 Task: Send an email with the signature Harold Hernandez with the subject Cancellation of an order and the message We are pleased to inform you that your application has been approved. from softage.8@softage.net to softage.1@softage.net and move the email from Sent Items to the folder Yoga
Action: Mouse moved to (114, 137)
Screenshot: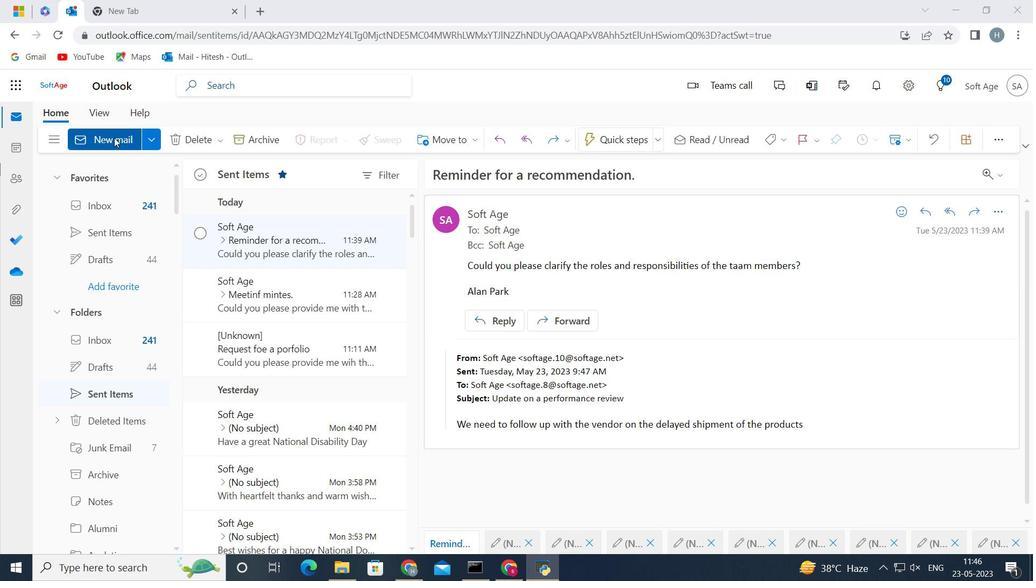 
Action: Mouse pressed left at (114, 137)
Screenshot: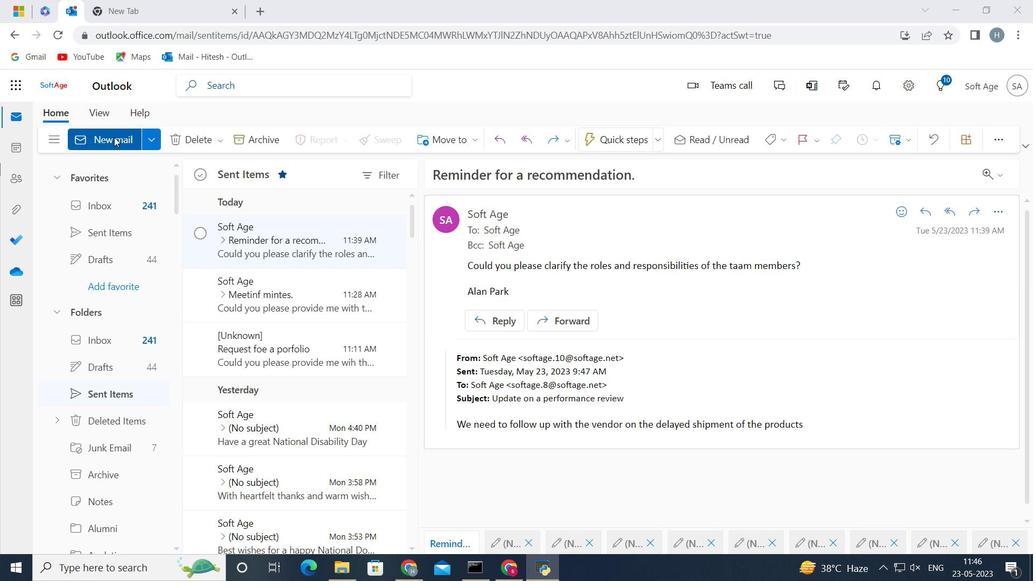 
Action: Mouse moved to (839, 137)
Screenshot: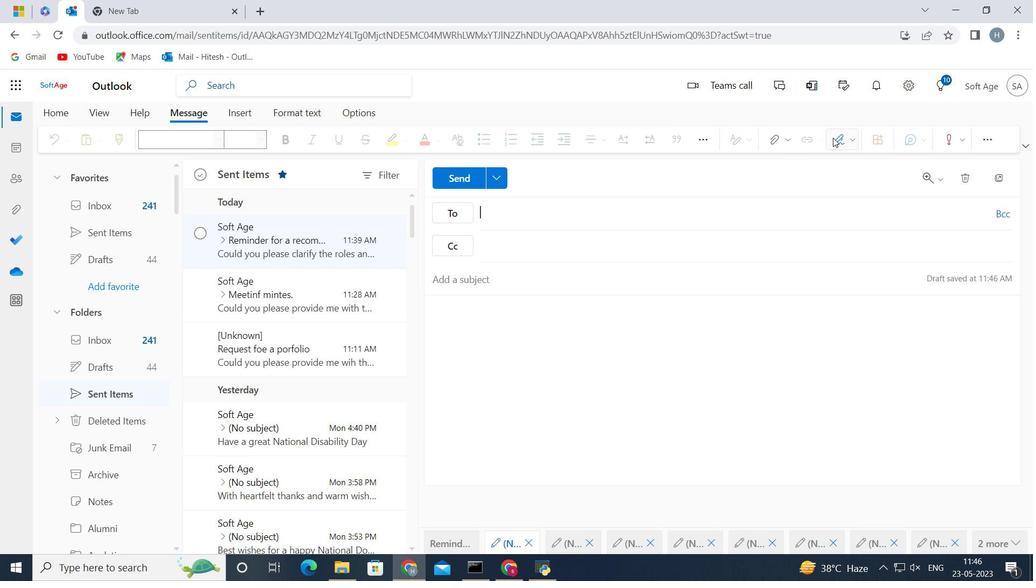 
Action: Mouse pressed left at (839, 137)
Screenshot: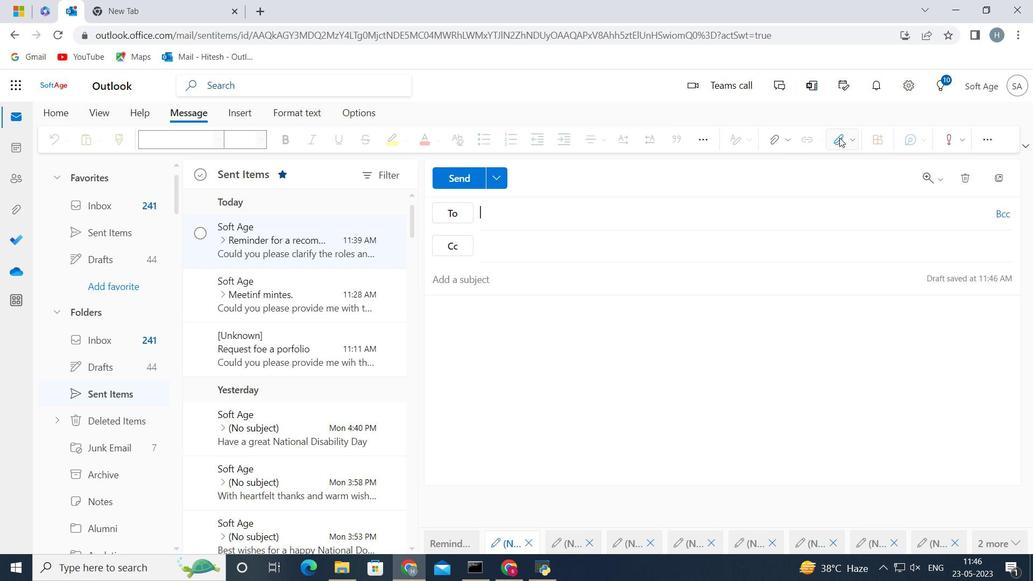 
Action: Mouse moved to (811, 170)
Screenshot: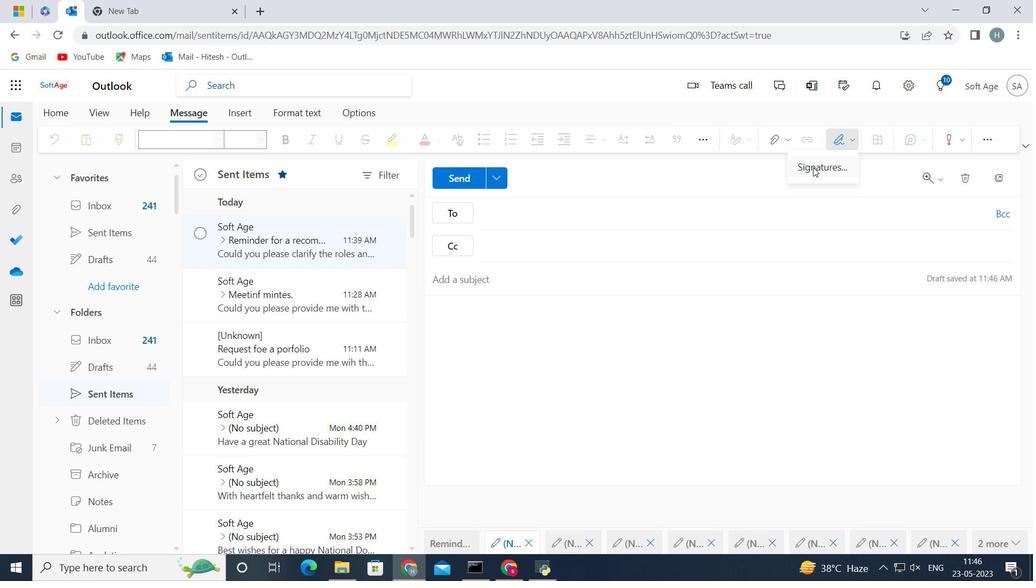 
Action: Mouse pressed left at (811, 170)
Screenshot: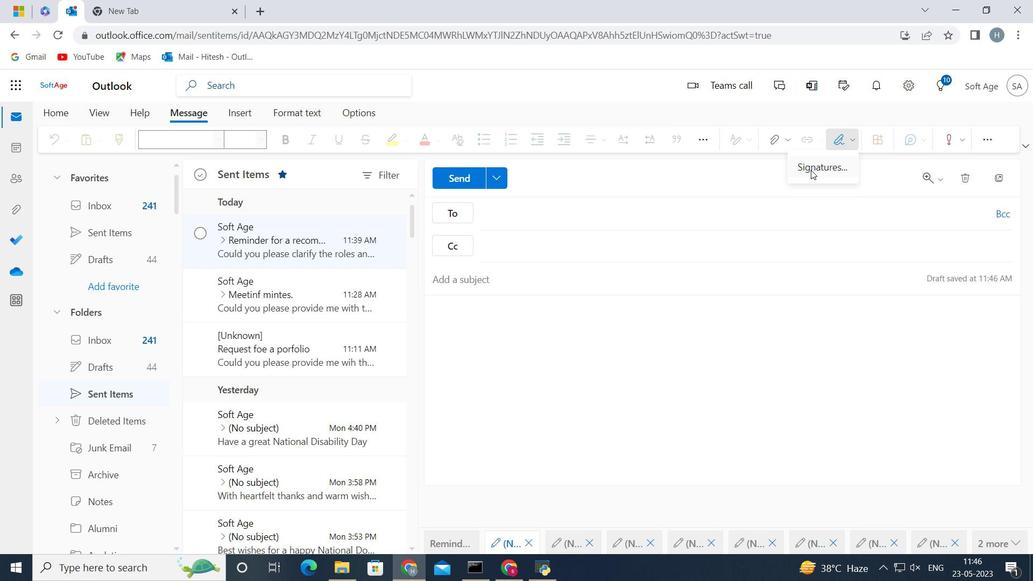 
Action: Mouse moved to (627, 244)
Screenshot: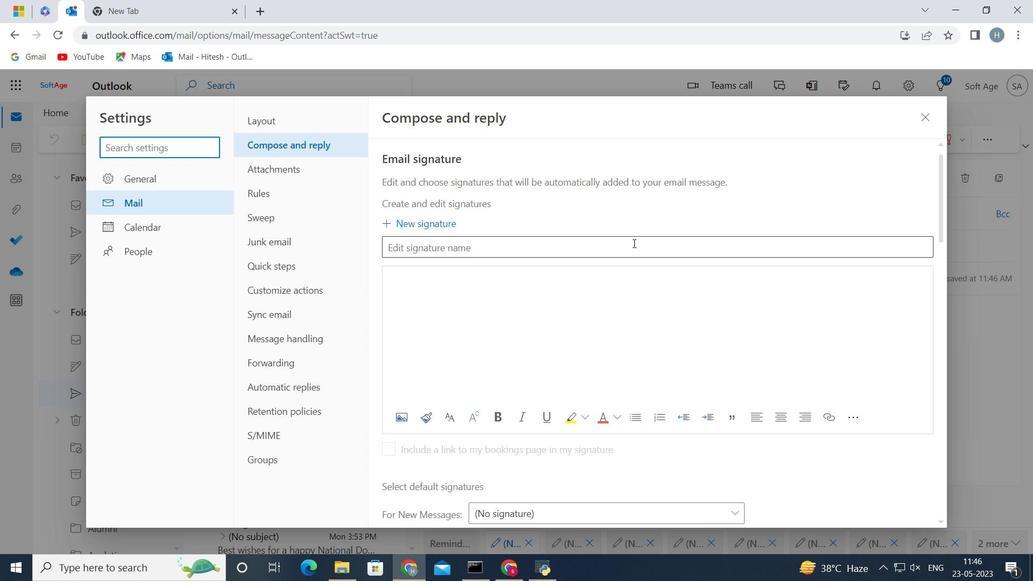
Action: Mouse pressed left at (627, 244)
Screenshot: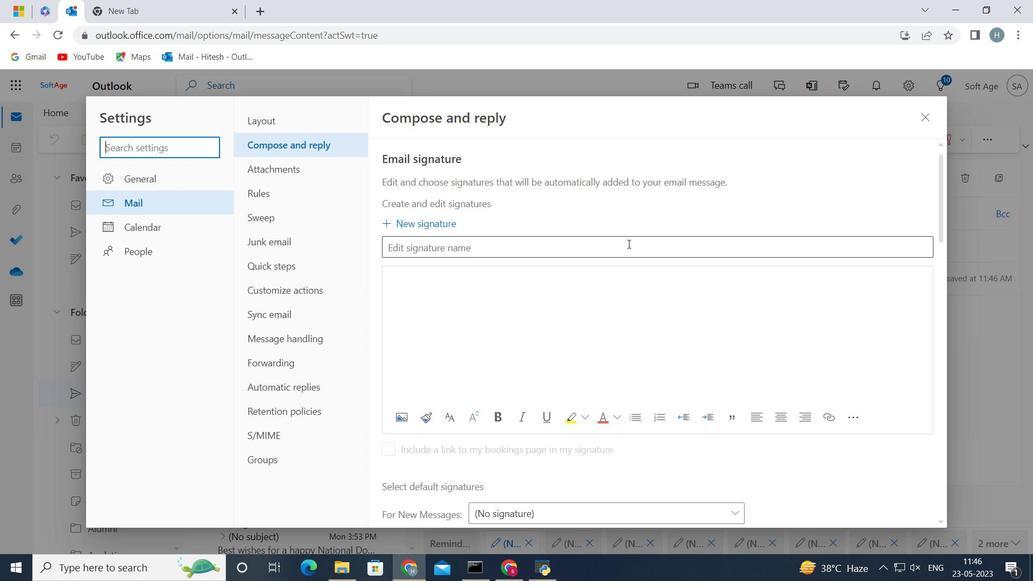 
Action: Key pressed <Key.shift><Key.shift><Key.shift><Key.shift><Key.shift><Key.shift><Key.shift>Harold<Key.space><Key.shift>Hernandez<Key.space>
Screenshot: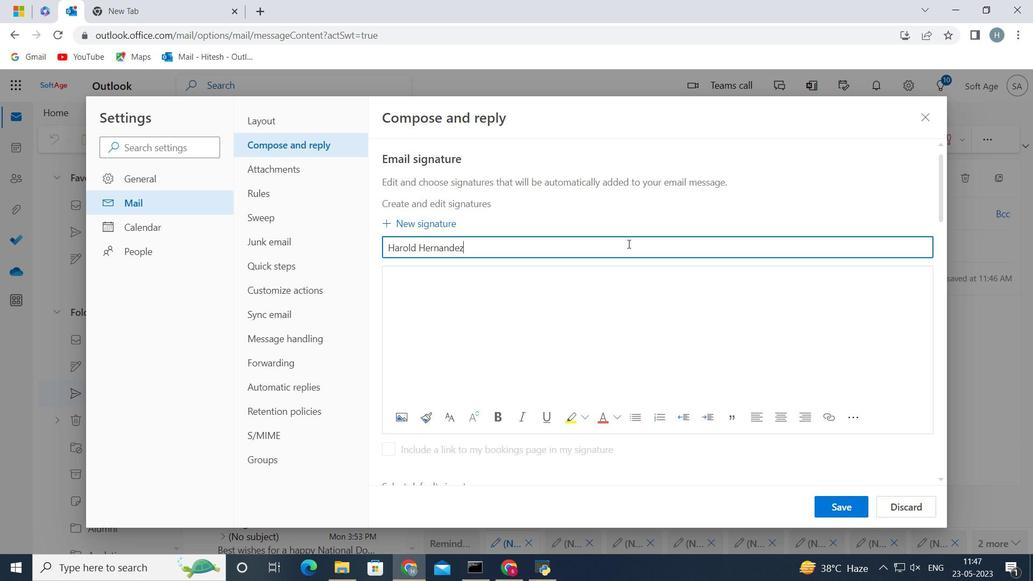 
Action: Mouse moved to (482, 299)
Screenshot: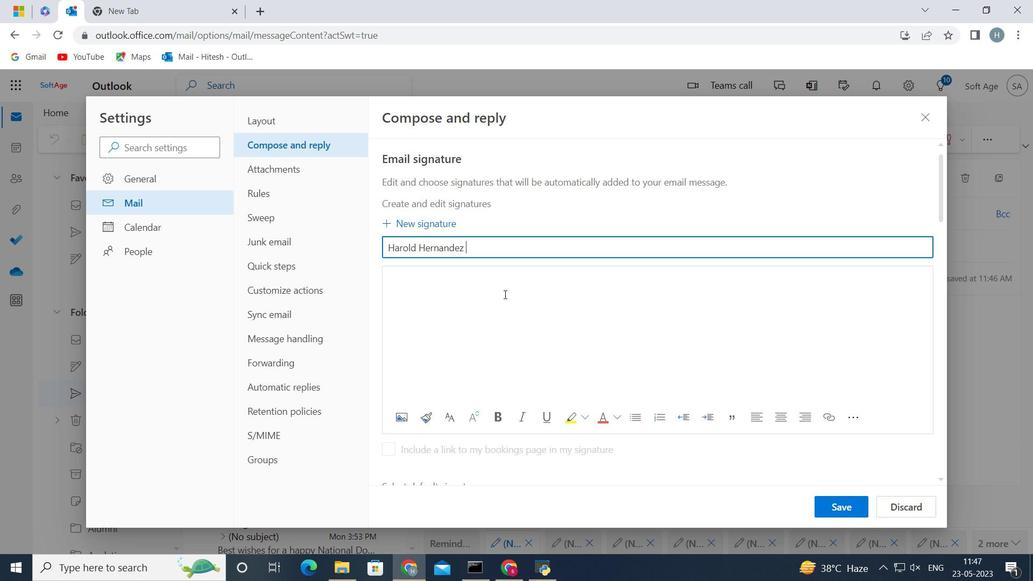 
Action: Mouse pressed left at (482, 299)
Screenshot: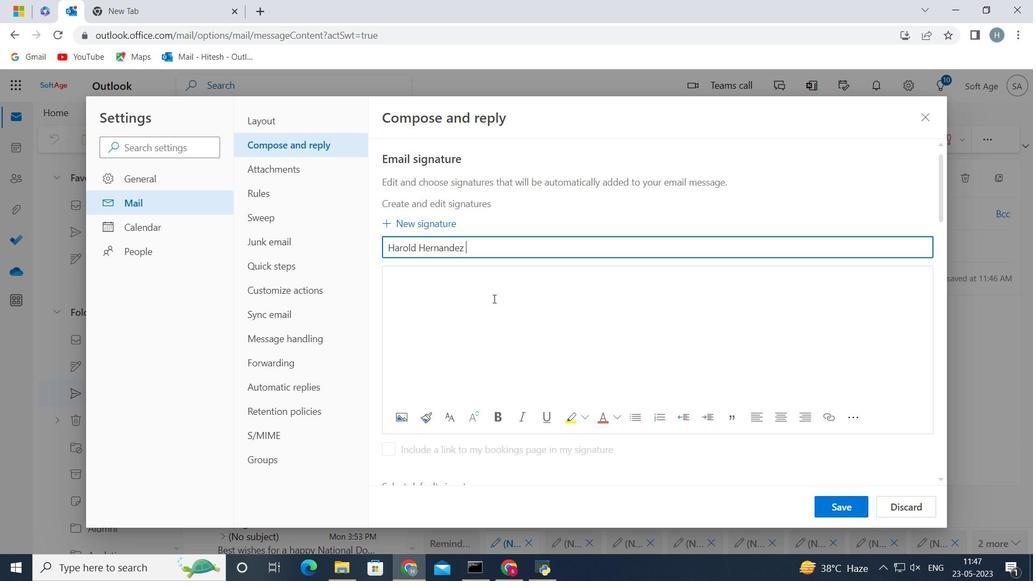 
Action: Key pressed <Key.shift><Key.shift><Key.shift><Key.shift>Harold<Key.space><Key.shift><Key.shift><Key.shift>Hernandez
Screenshot: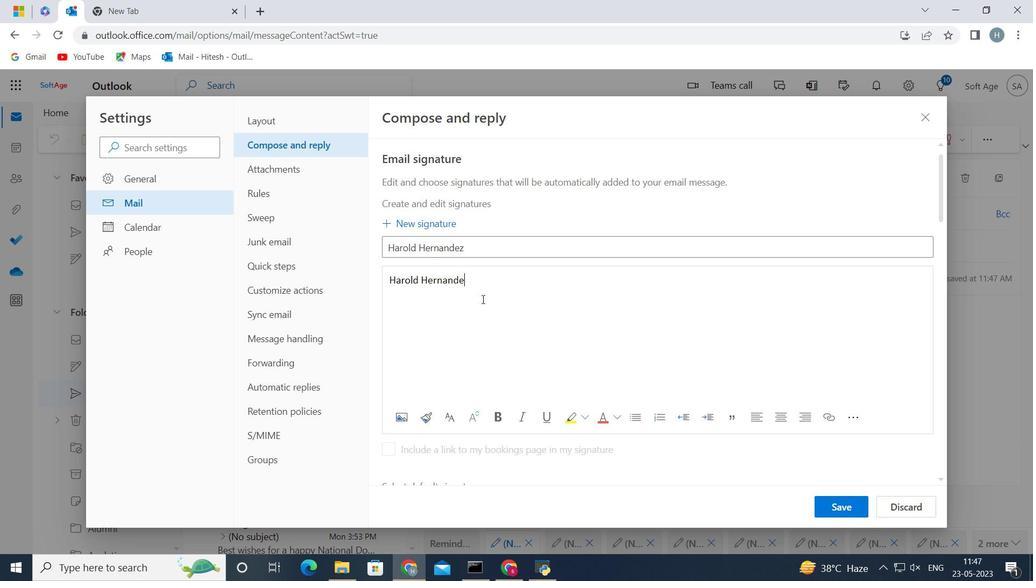 
Action: Mouse moved to (838, 501)
Screenshot: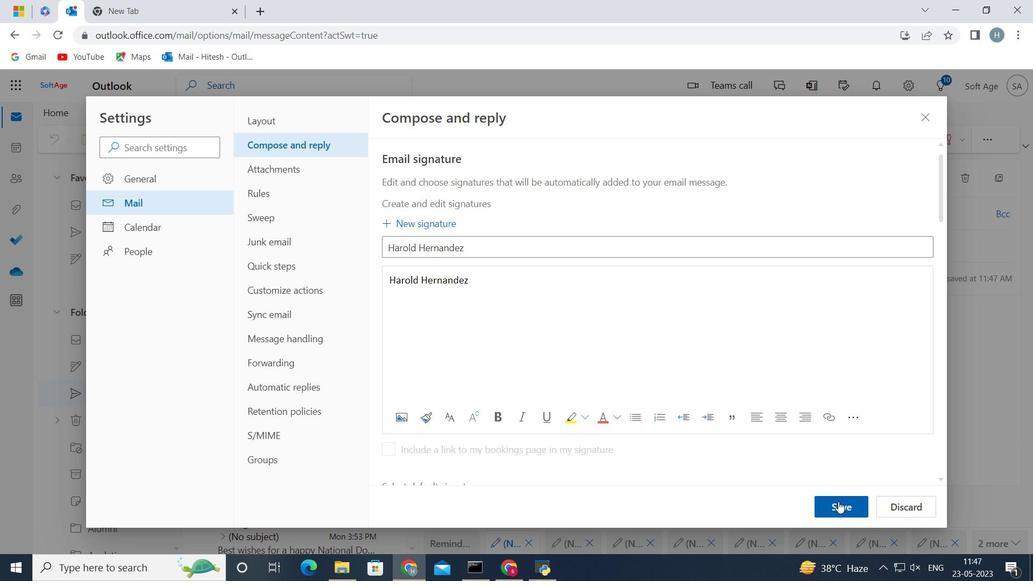 
Action: Mouse pressed left at (838, 501)
Screenshot: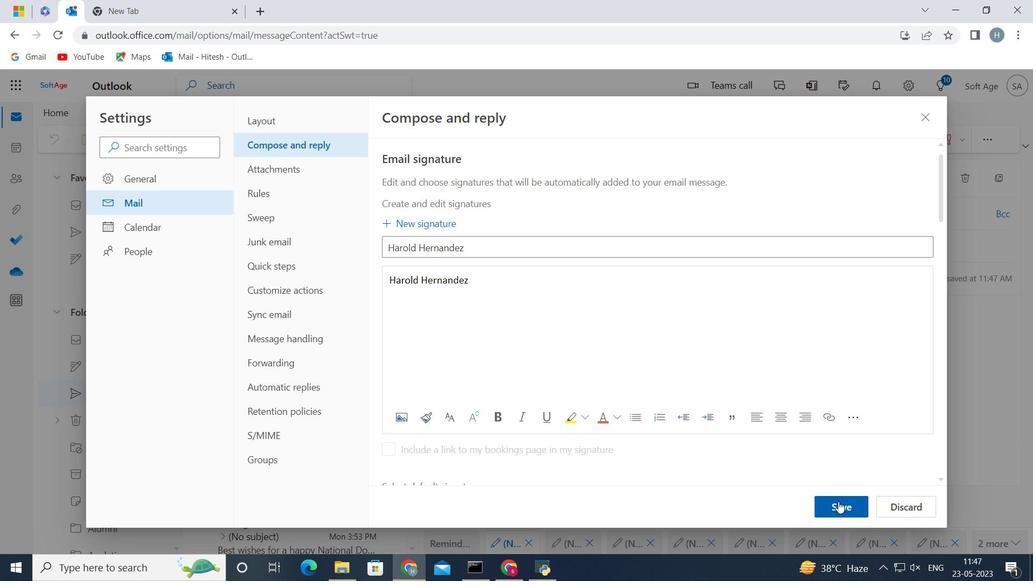
Action: Mouse moved to (701, 336)
Screenshot: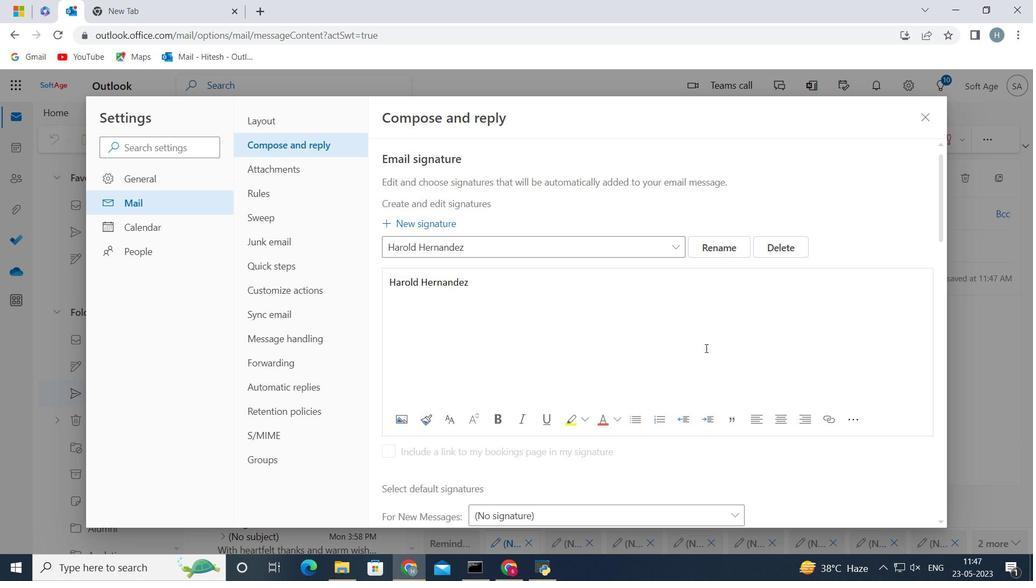 
Action: Mouse scrolled (701, 336) with delta (0, 0)
Screenshot: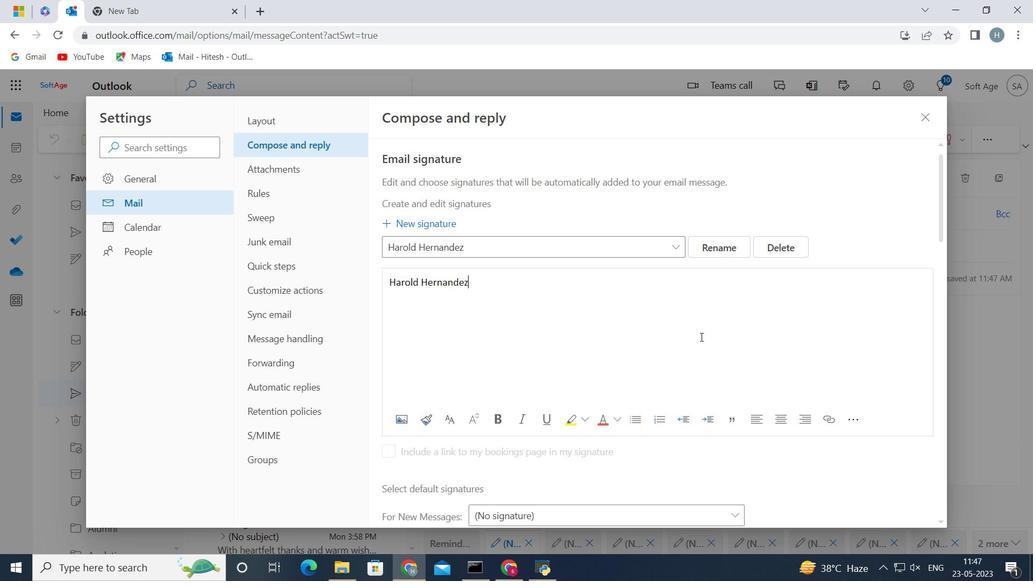 
Action: Mouse scrolled (701, 336) with delta (0, 0)
Screenshot: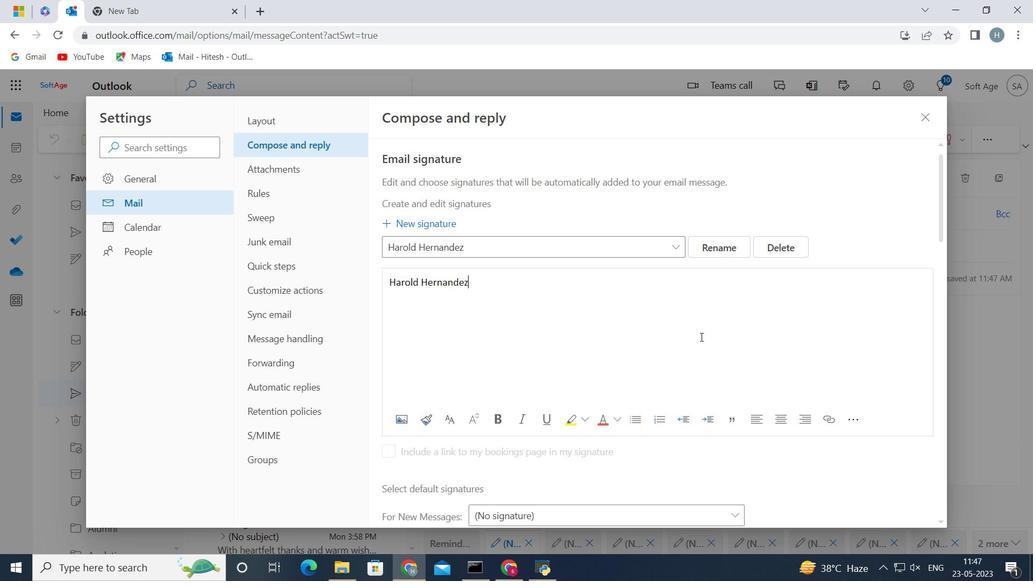 
Action: Mouse moved to (703, 376)
Screenshot: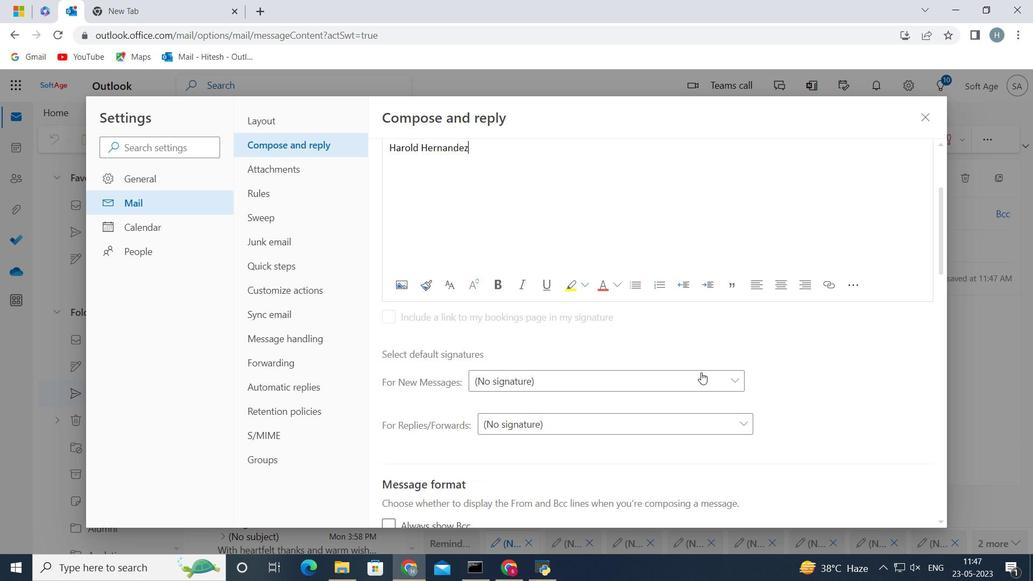 
Action: Mouse pressed left at (703, 376)
Screenshot: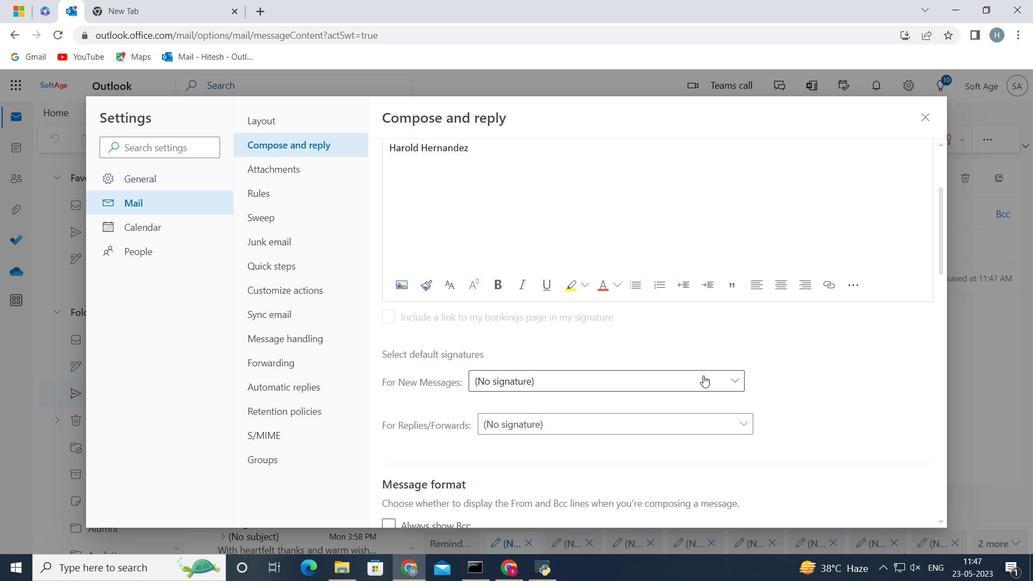 
Action: Mouse moved to (671, 426)
Screenshot: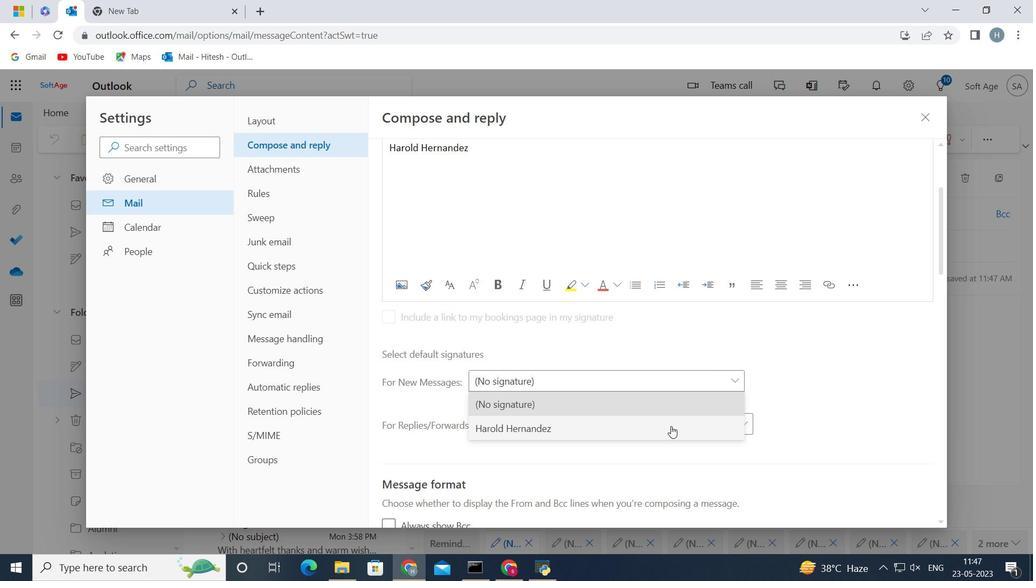 
Action: Mouse pressed left at (671, 426)
Screenshot: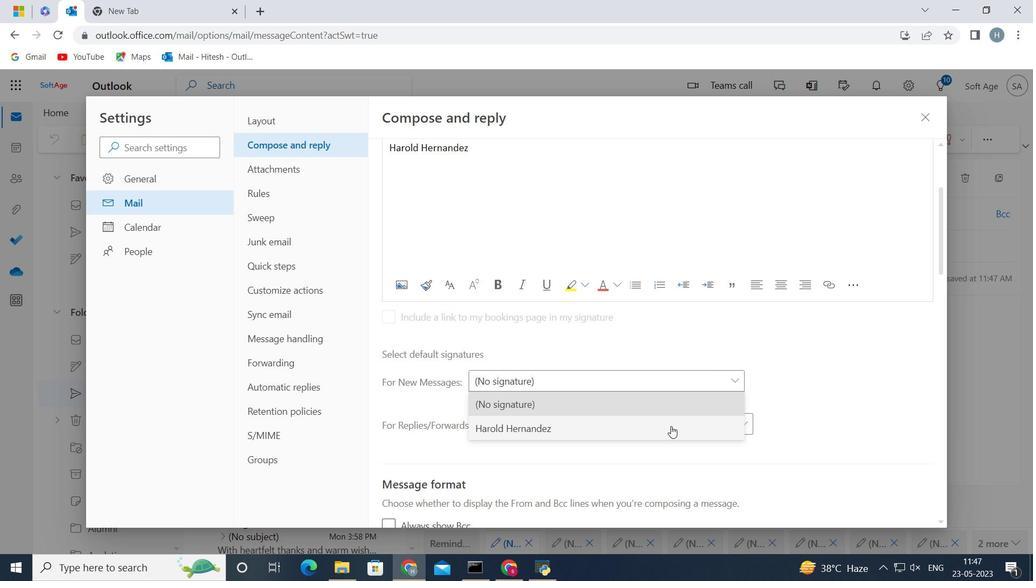 
Action: Mouse moved to (834, 505)
Screenshot: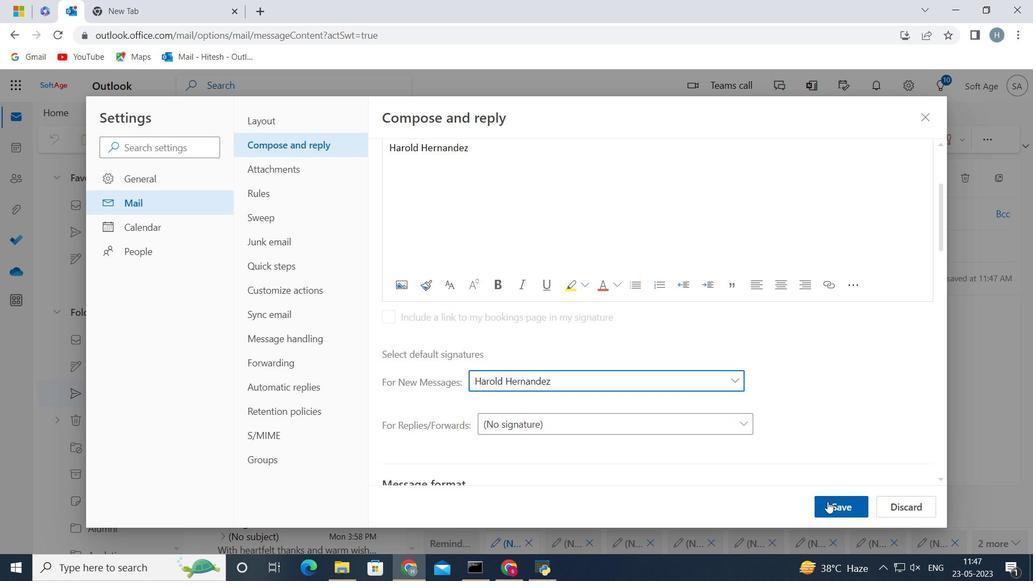
Action: Mouse pressed left at (834, 505)
Screenshot: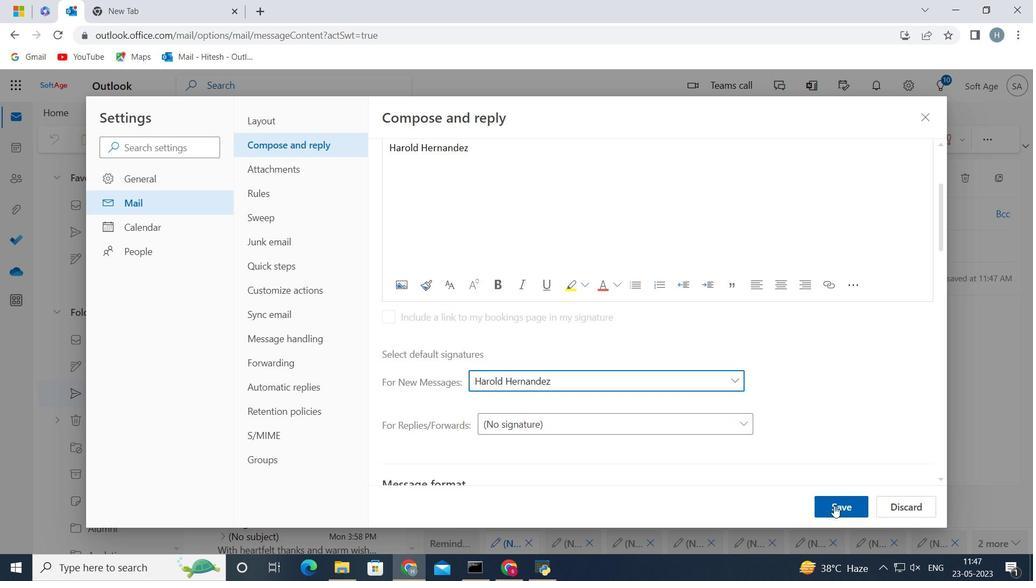 
Action: Mouse moved to (919, 118)
Screenshot: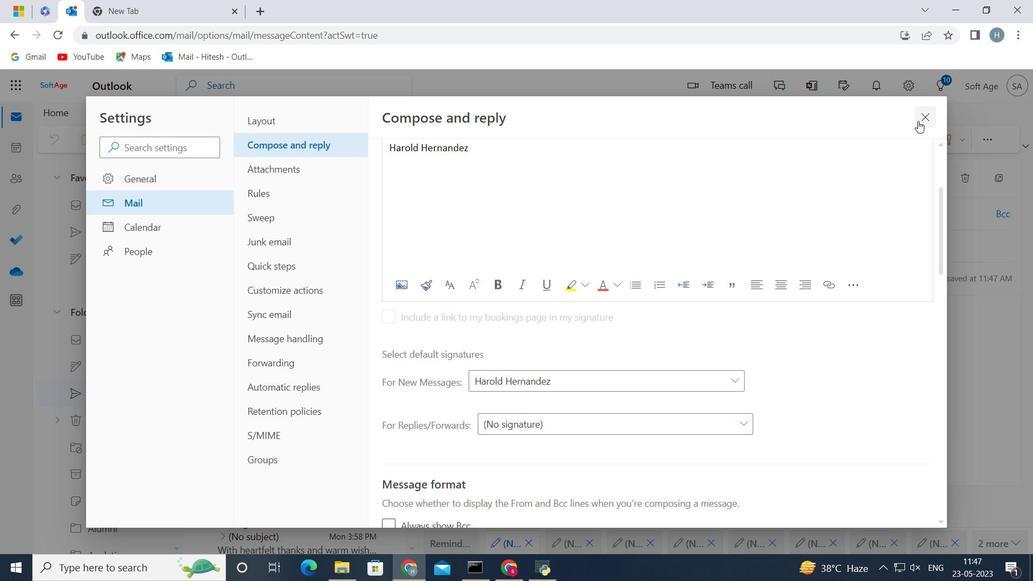 
Action: Mouse pressed left at (919, 118)
Screenshot: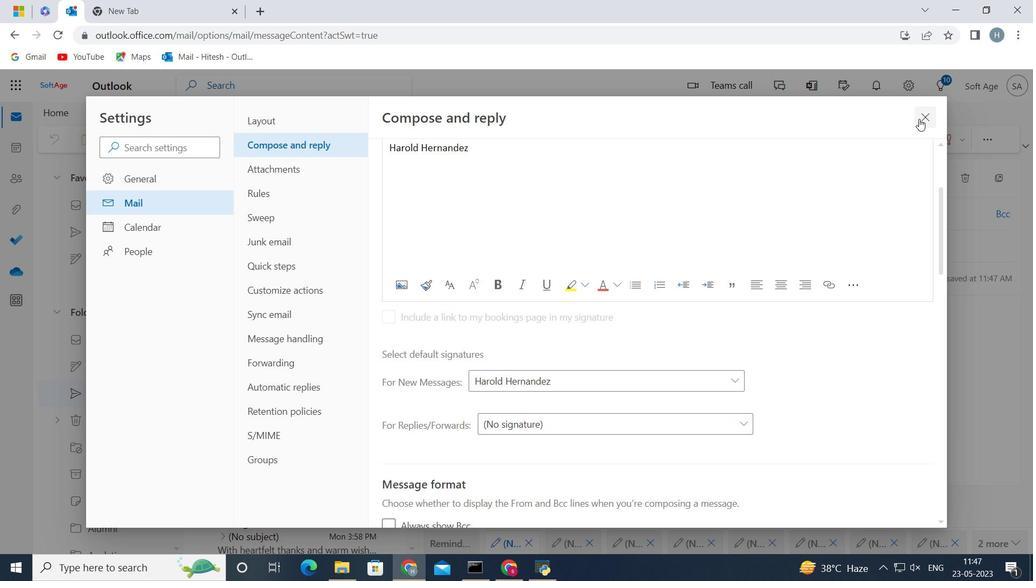 
Action: Mouse moved to (486, 279)
Screenshot: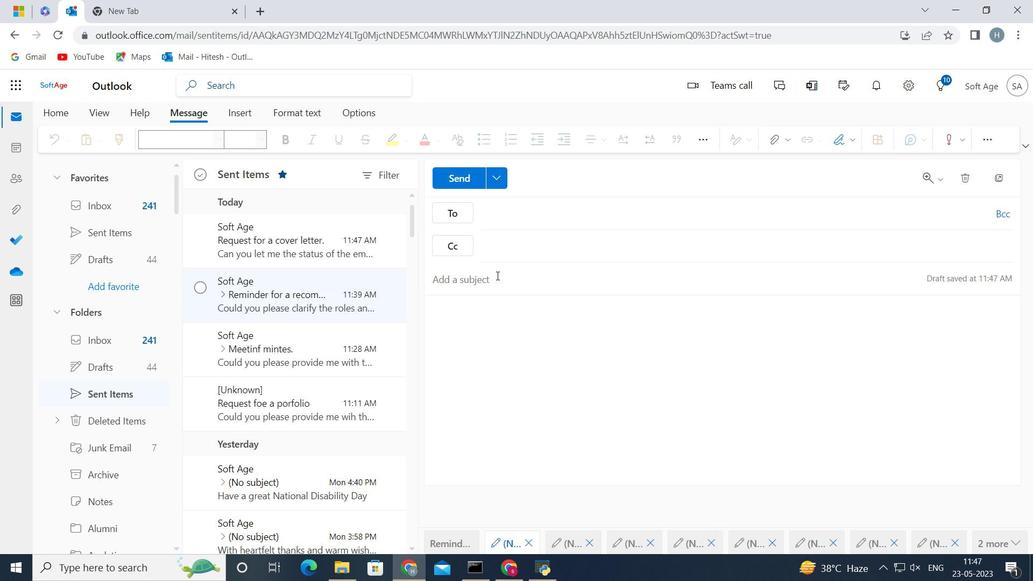 
Action: Mouse pressed left at (486, 279)
Screenshot: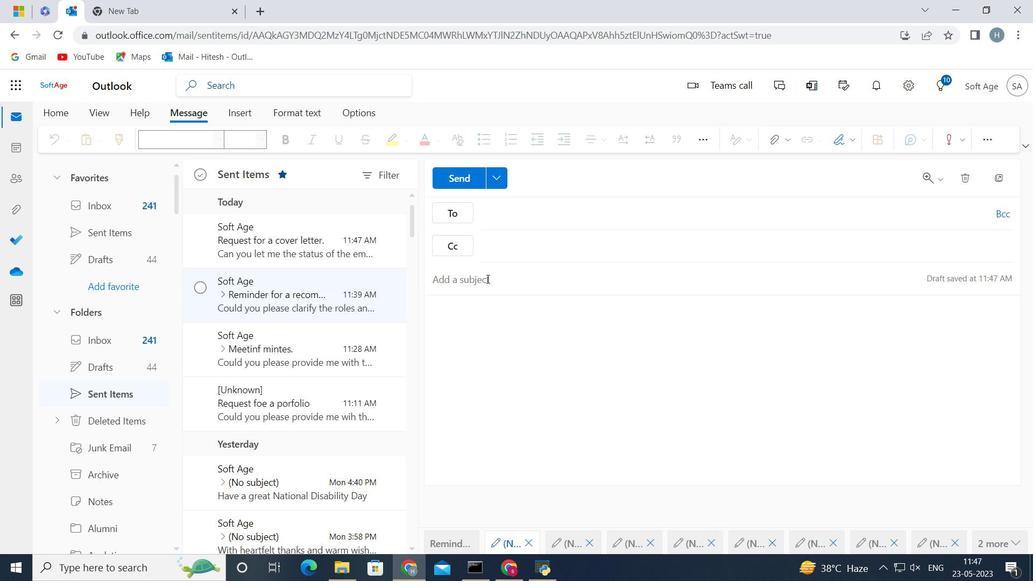 
Action: Key pressed <Key.shift>Cancellation<Key.space>of<Key.space>an<Key.space>order<Key.space>
Screenshot: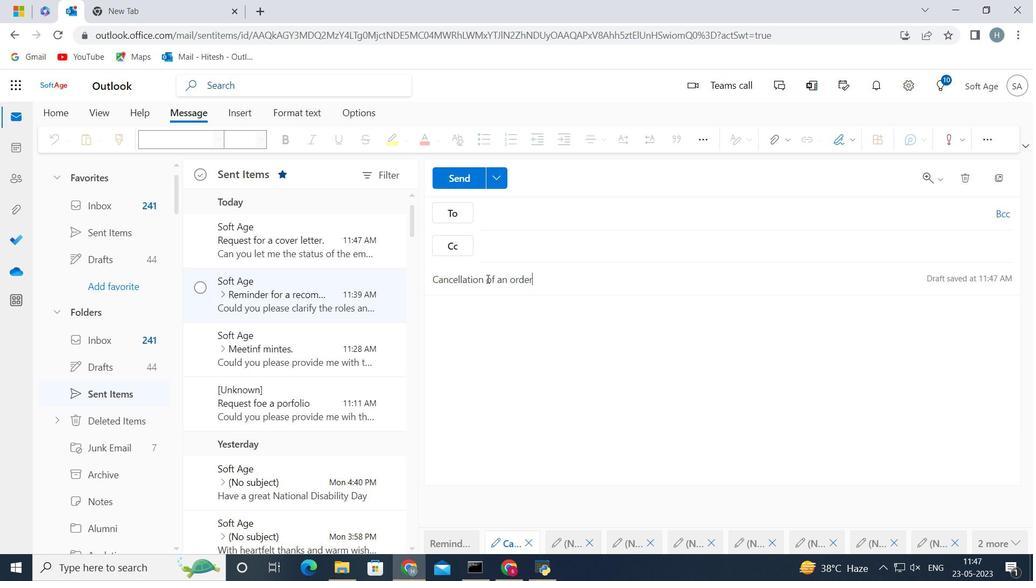 
Action: Mouse moved to (464, 325)
Screenshot: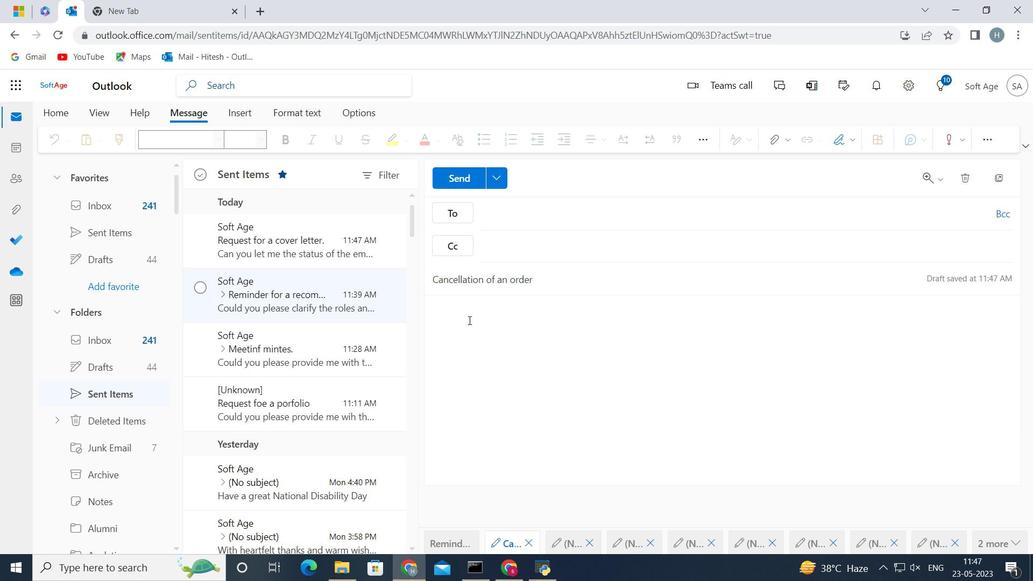 
Action: Mouse pressed left at (464, 325)
Screenshot: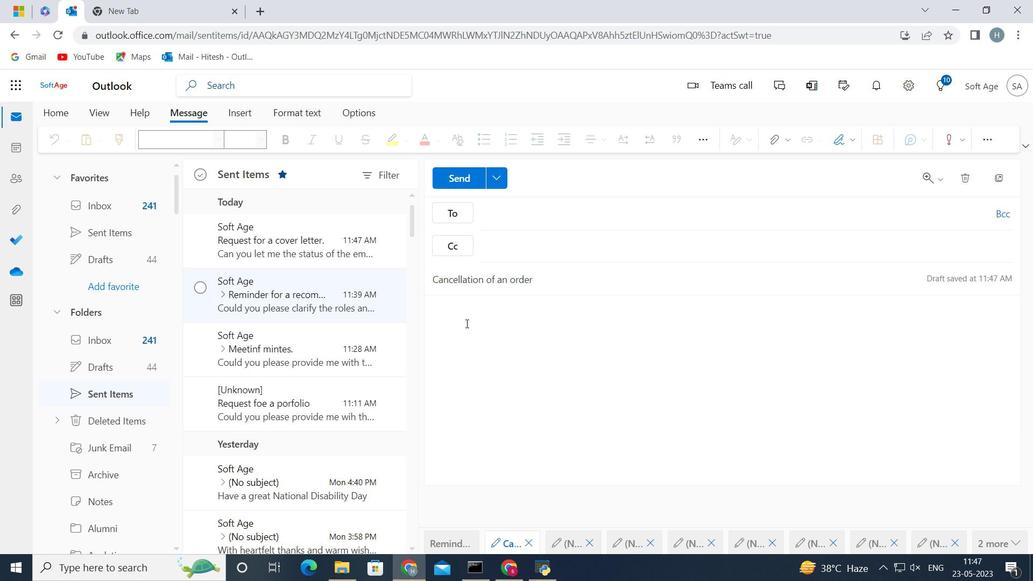 
Action: Key pressed <Key.shift>We<Key.space>are<Key.space>please<Key.space>to<Key.space>inform<Key.space>you<Key.space>that<Key.space>your<Key.space>application<Key.space>
Screenshot: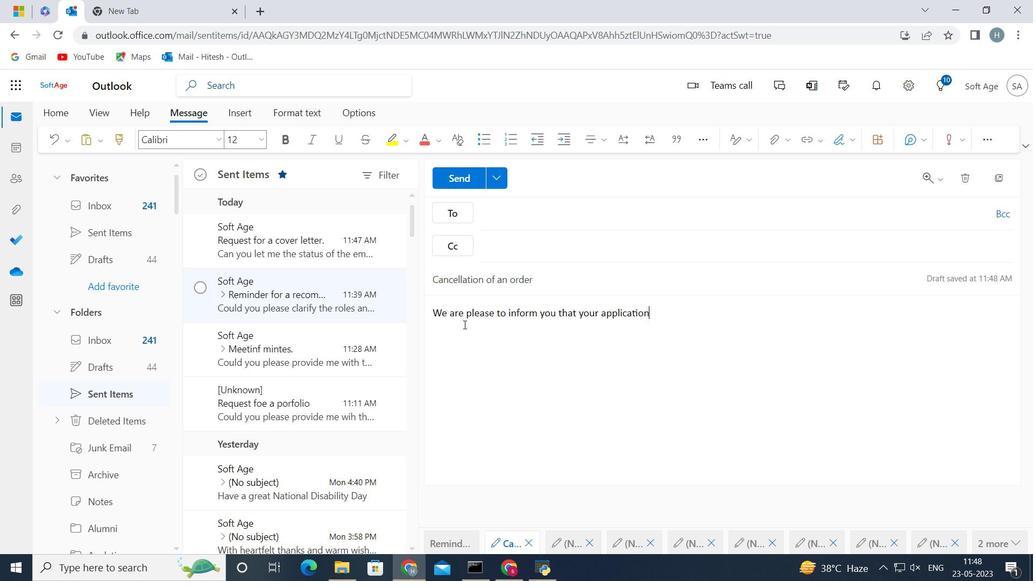 
Action: Mouse moved to (463, 325)
Screenshot: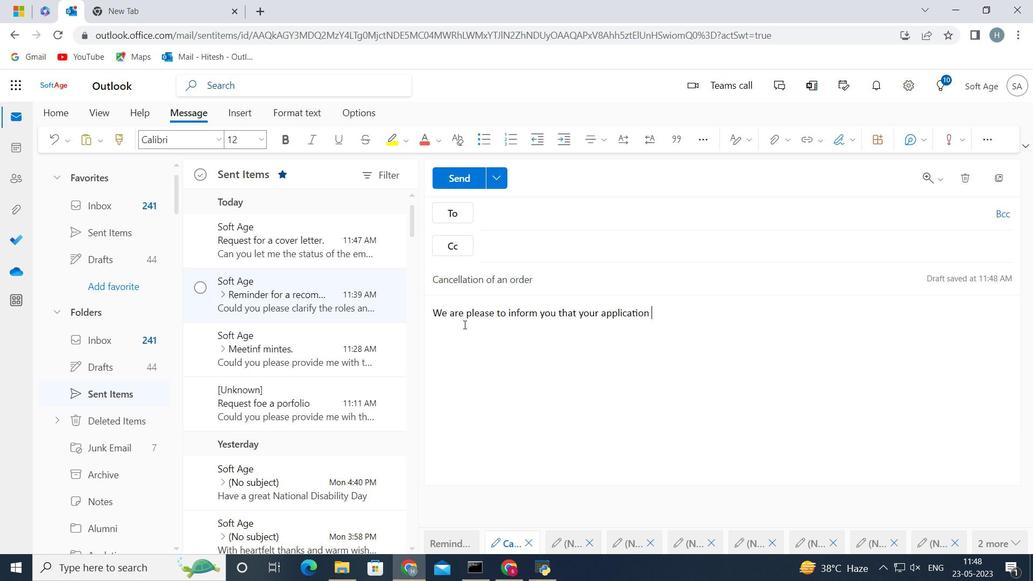 
Action: Key pressed has<Key.space>been<Key.space>approved<Key.space>
Screenshot: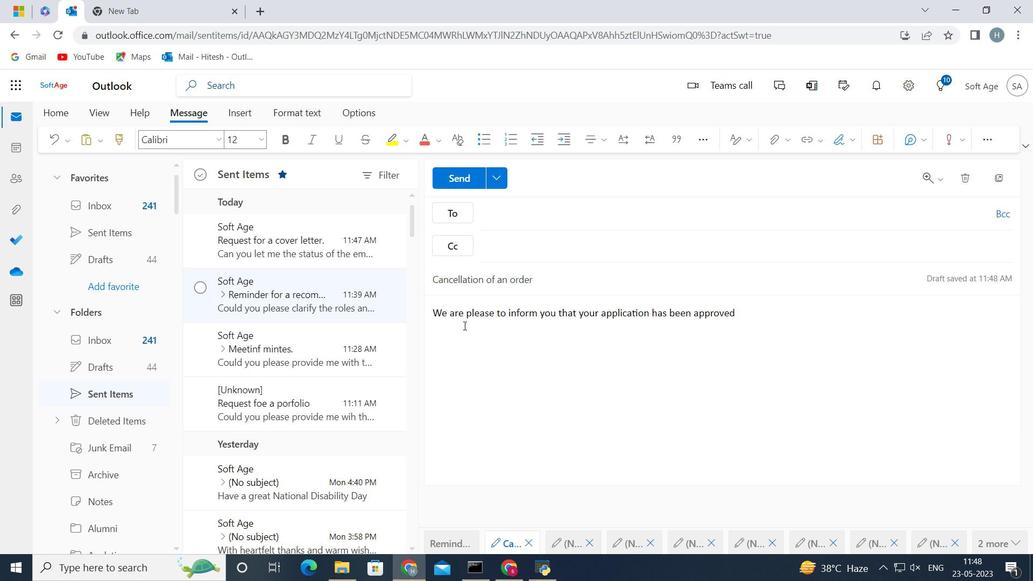 
Action: Mouse moved to (517, 208)
Screenshot: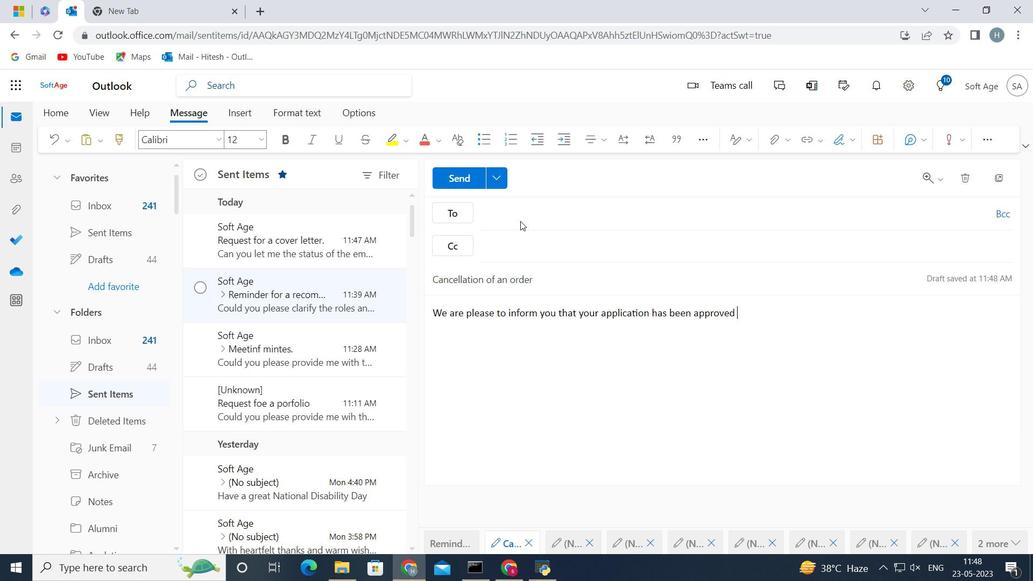 
Action: Mouse pressed left at (517, 208)
Screenshot: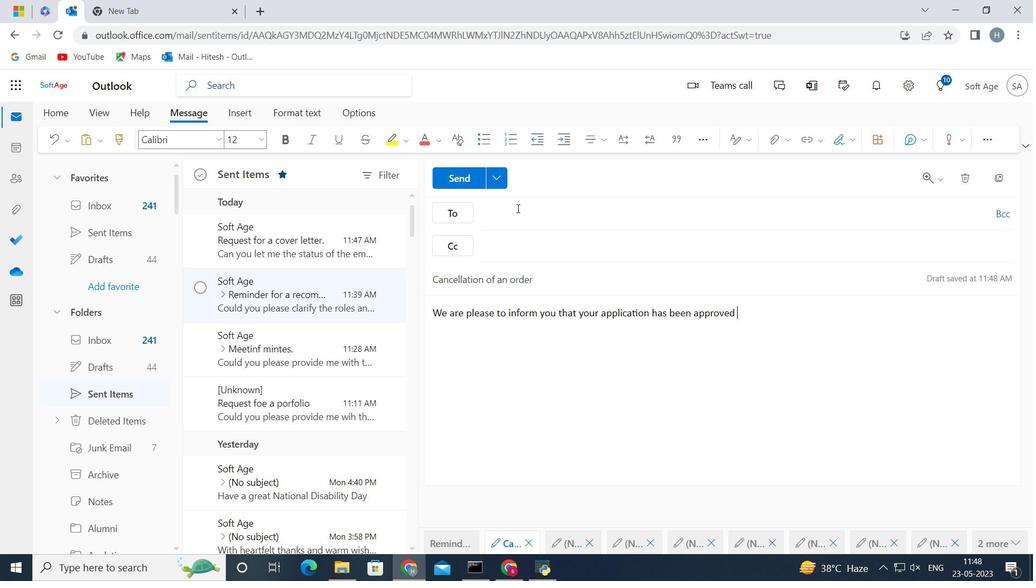 
Action: Key pressed softage.1<Key.shift>@softage.net
Screenshot: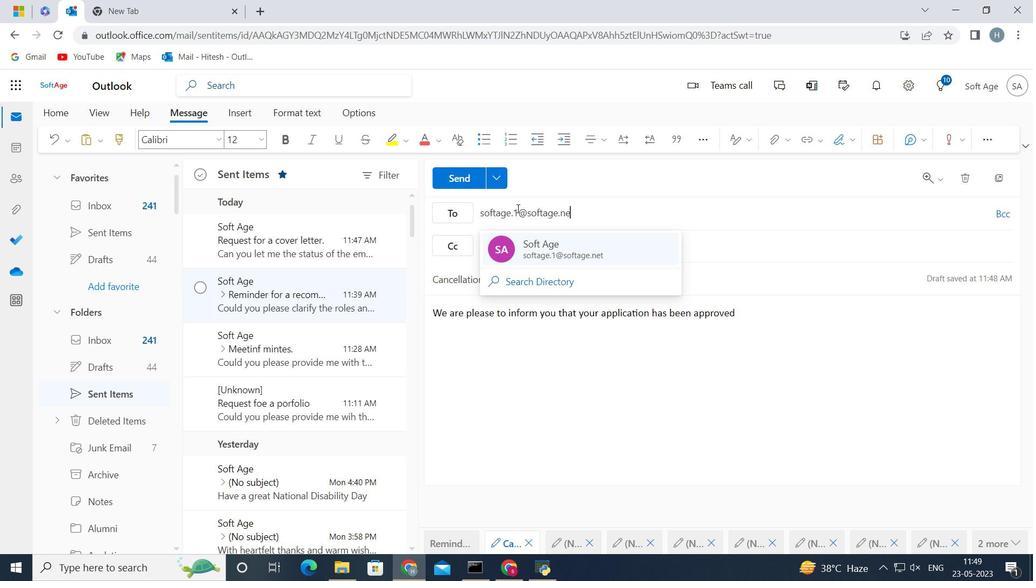 
Action: Mouse moved to (522, 247)
Screenshot: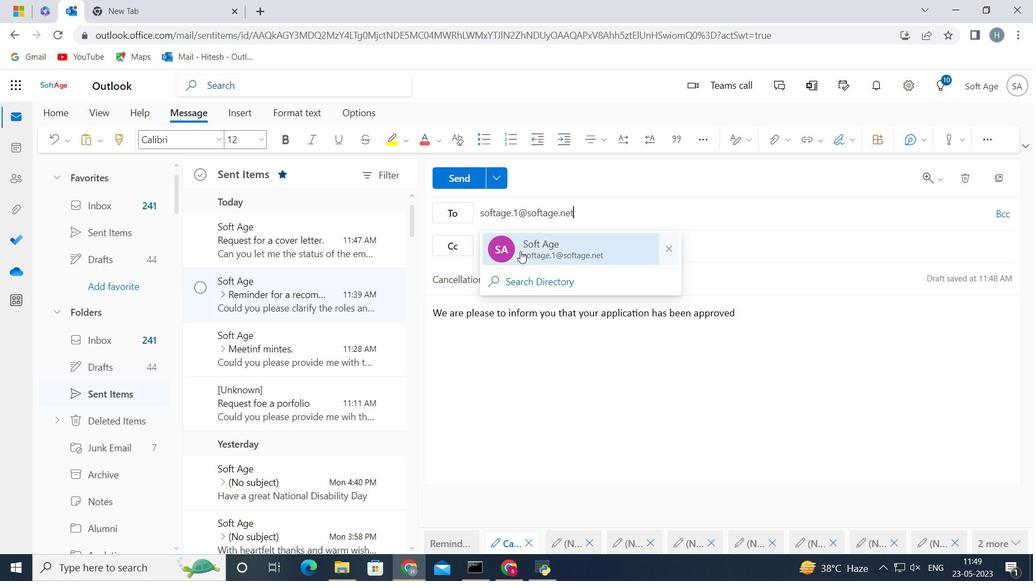 
Action: Mouse pressed left at (522, 247)
Screenshot: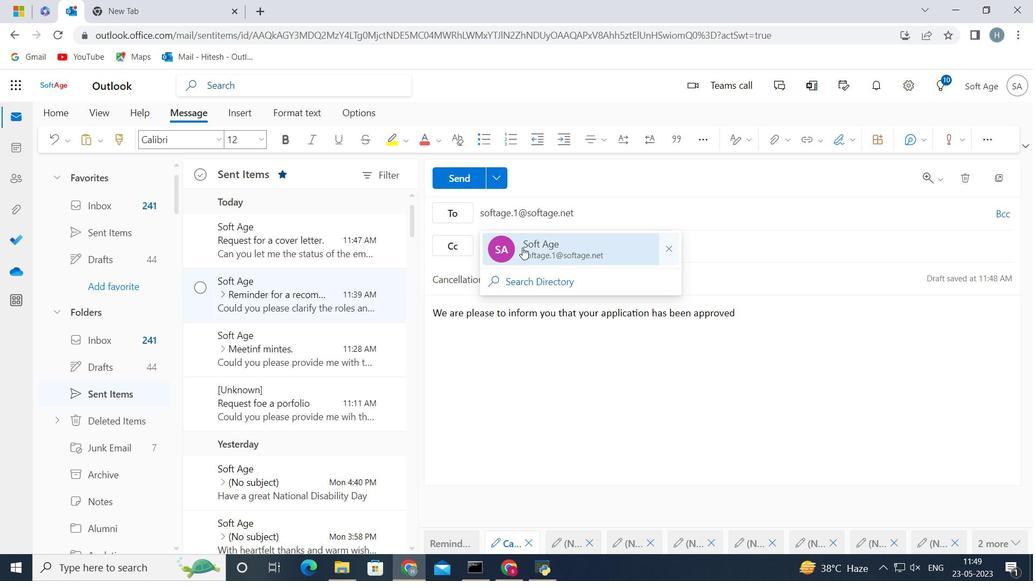 
Action: Mouse moved to (460, 178)
Screenshot: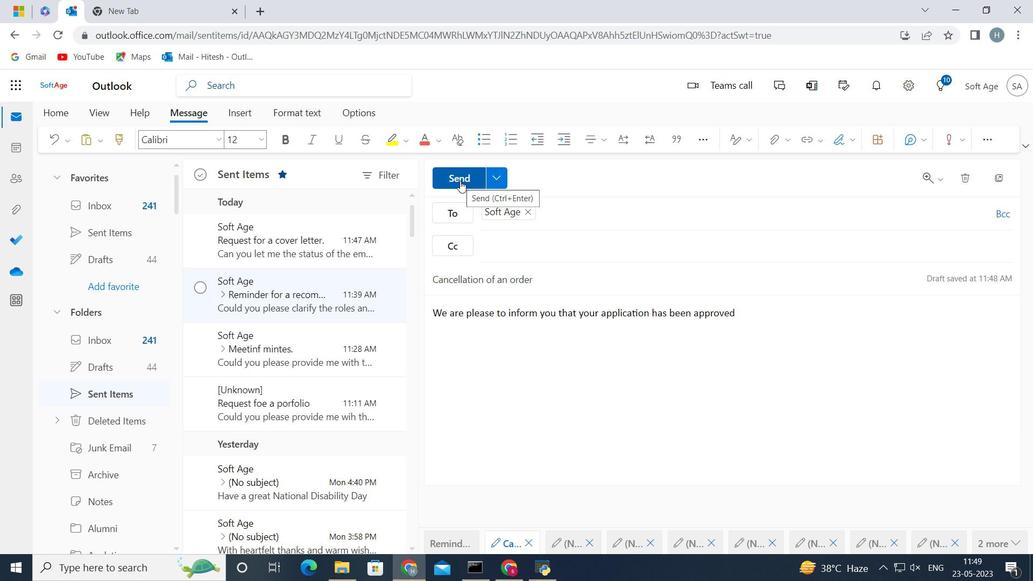 
Action: Mouse pressed left at (460, 178)
Screenshot: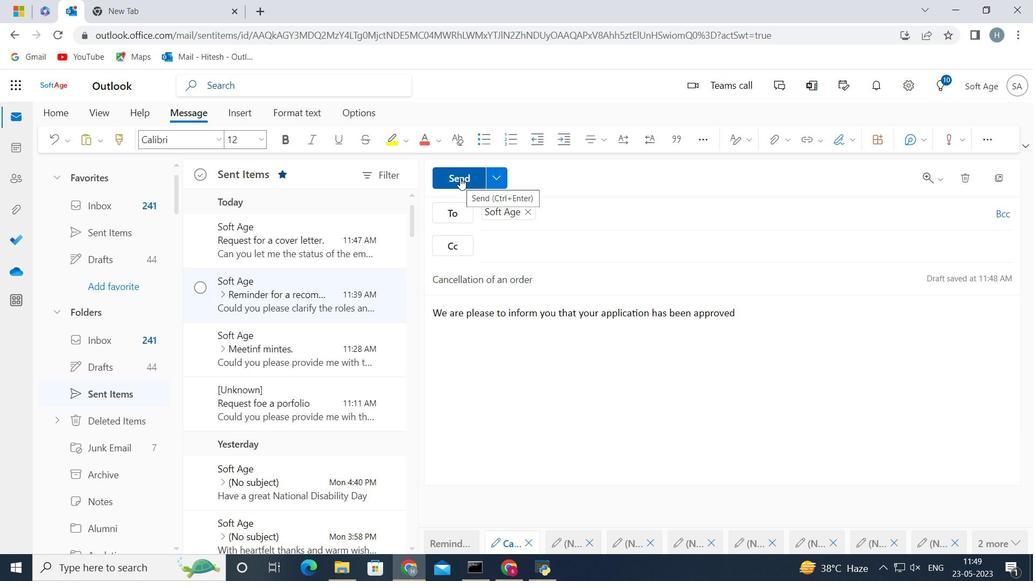 
Action: Mouse moved to (283, 234)
Screenshot: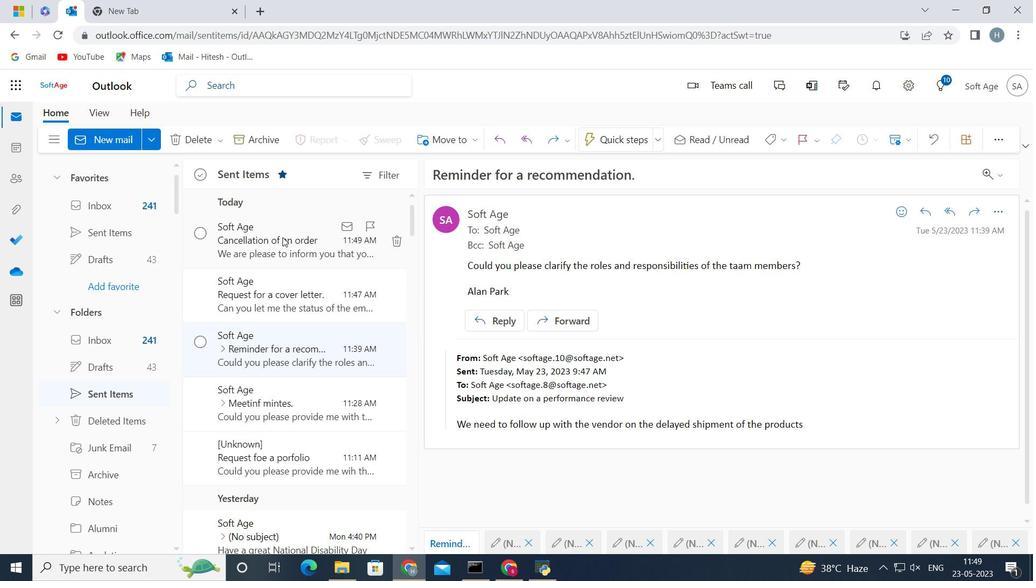 
Action: Mouse pressed left at (283, 234)
Screenshot: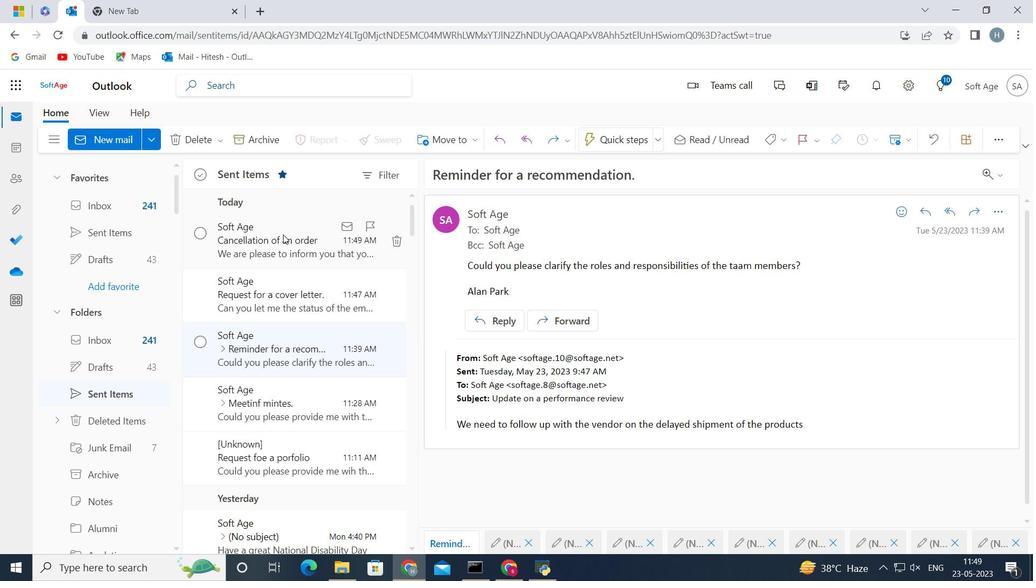 
Action: Mouse moved to (452, 132)
Screenshot: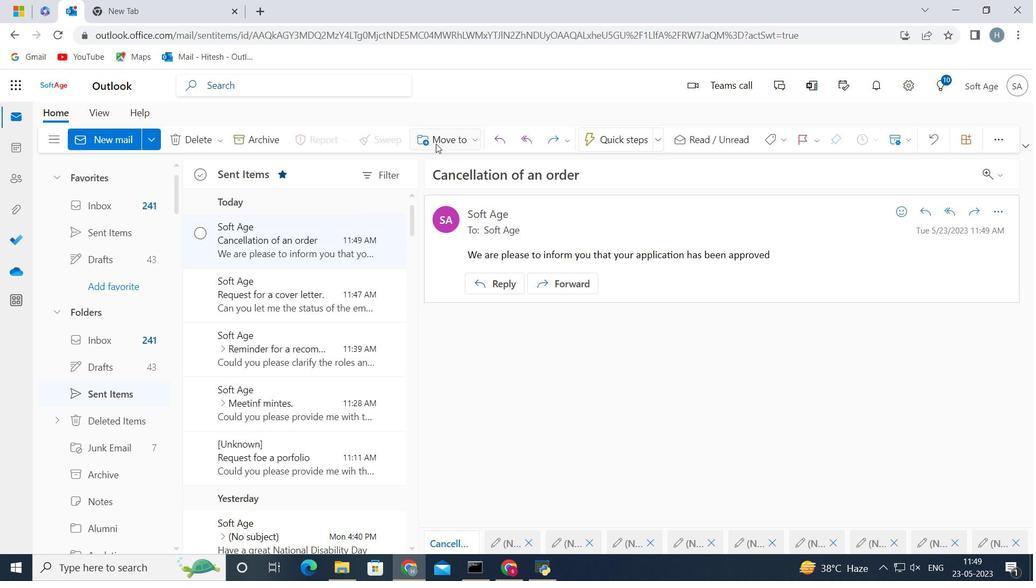 
Action: Mouse pressed left at (452, 132)
Screenshot: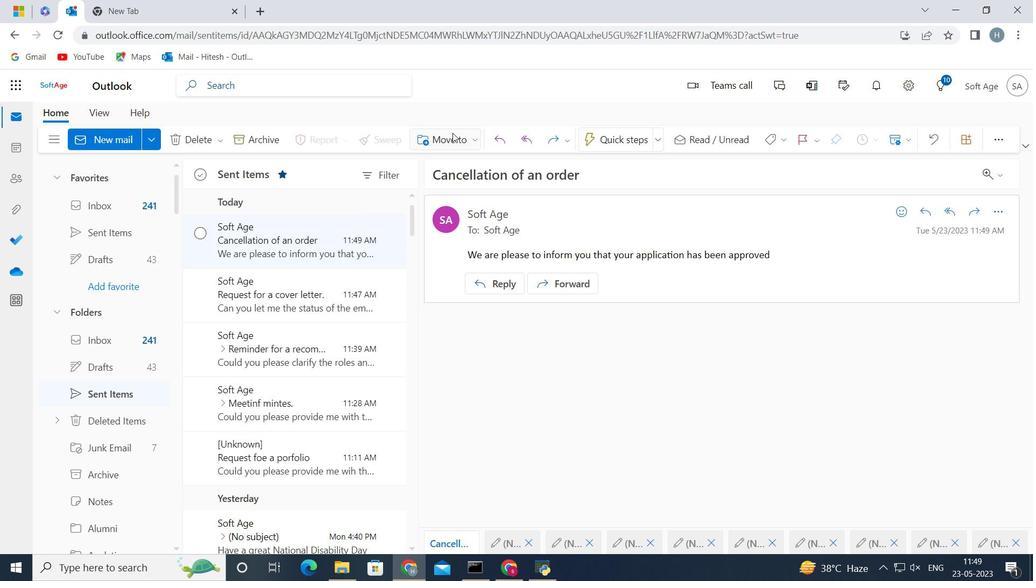 
Action: Mouse moved to (461, 161)
Screenshot: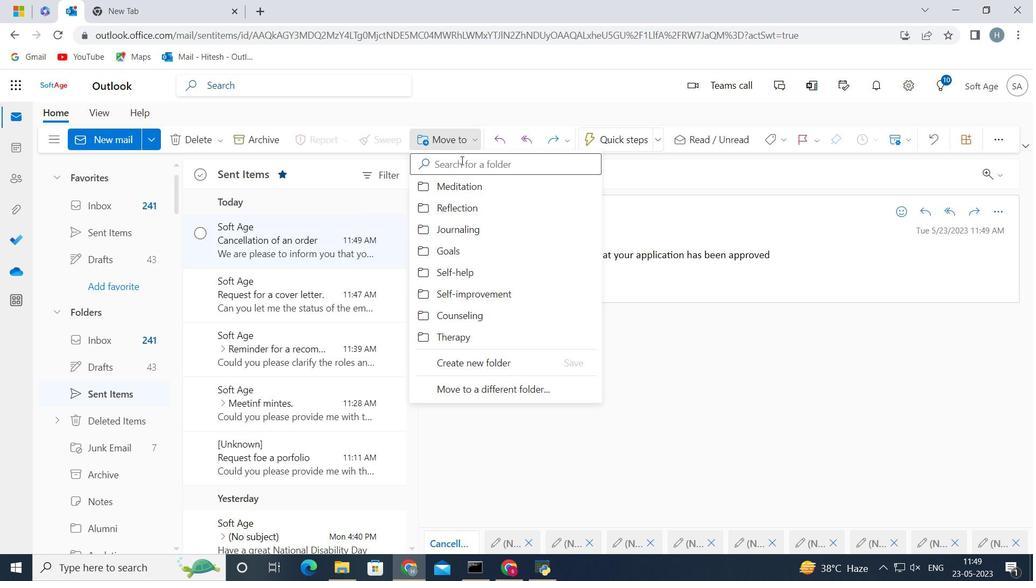 
Action: Mouse pressed left at (461, 161)
Screenshot: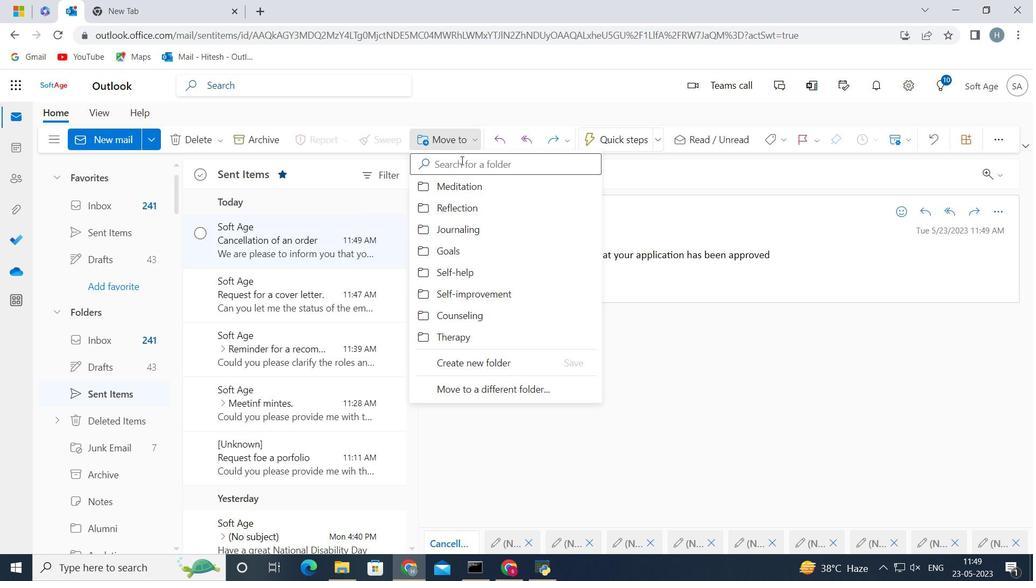 
Action: Key pressed <Key.shift><Key.shift><Key.shift><Key.shift><Key.shift><Key.shift>Yoga
Screenshot: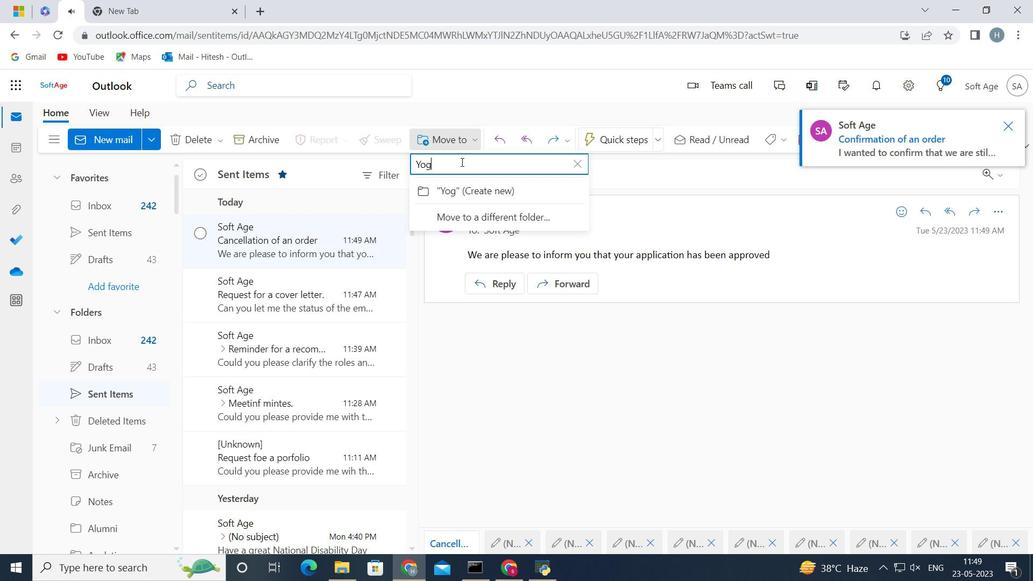 
Action: Mouse moved to (420, 186)
Screenshot: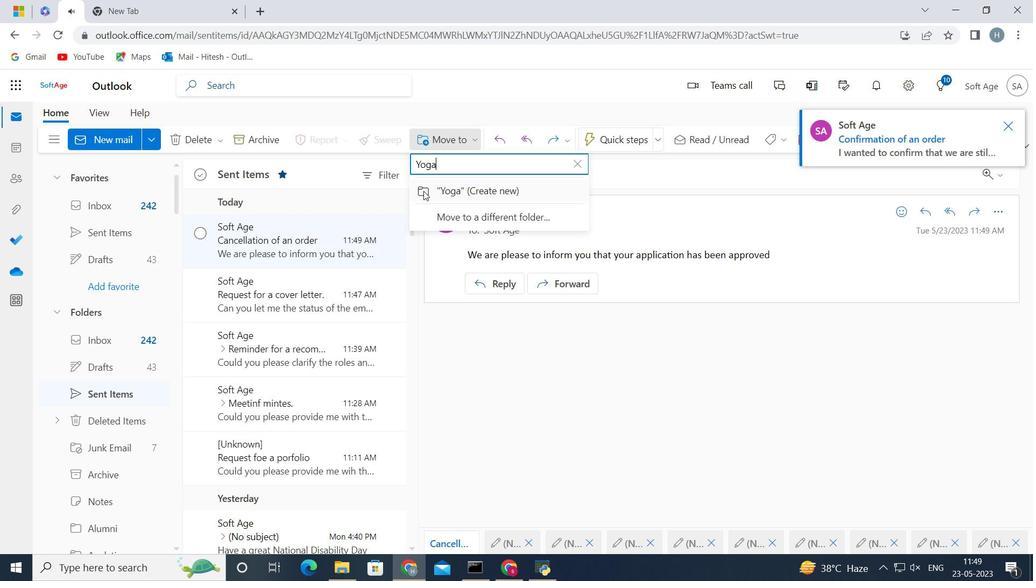 
Action: Mouse pressed left at (420, 186)
Screenshot: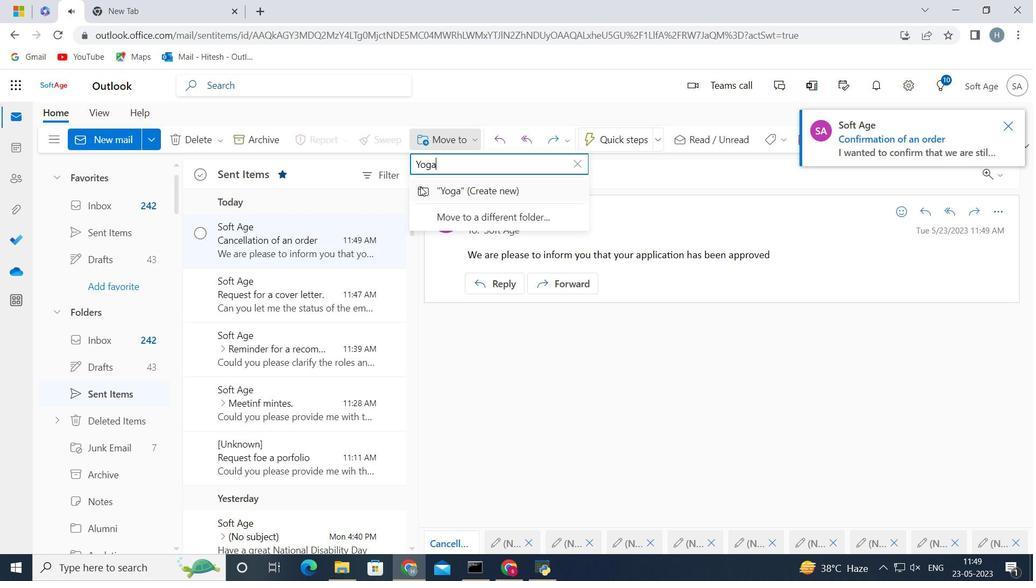 
Action: Mouse moved to (679, 353)
Screenshot: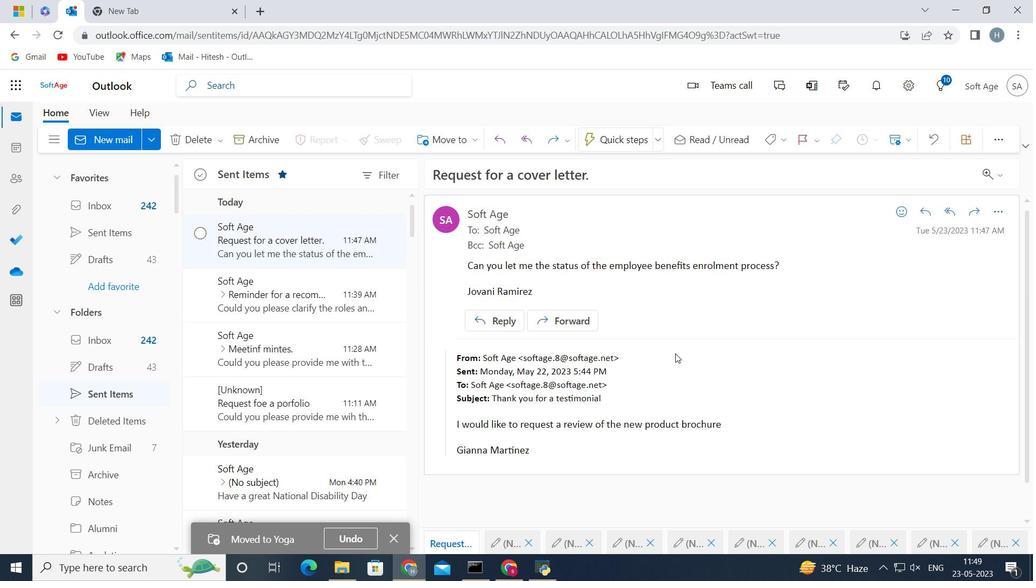 
